 Task: Calculate the distance between San Diego and Cabrillo National Monument.
Action: Key pressed san<Key.space>diago
Screenshot: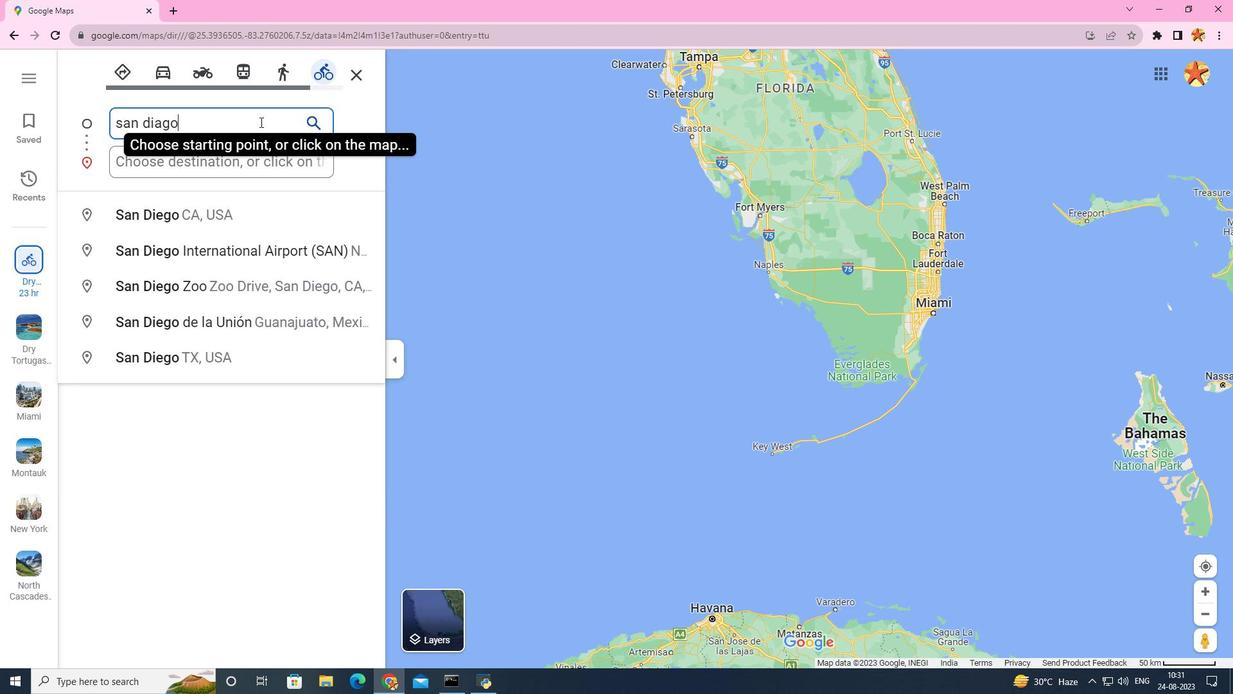 
Action: Mouse moved to (226, 209)
Screenshot: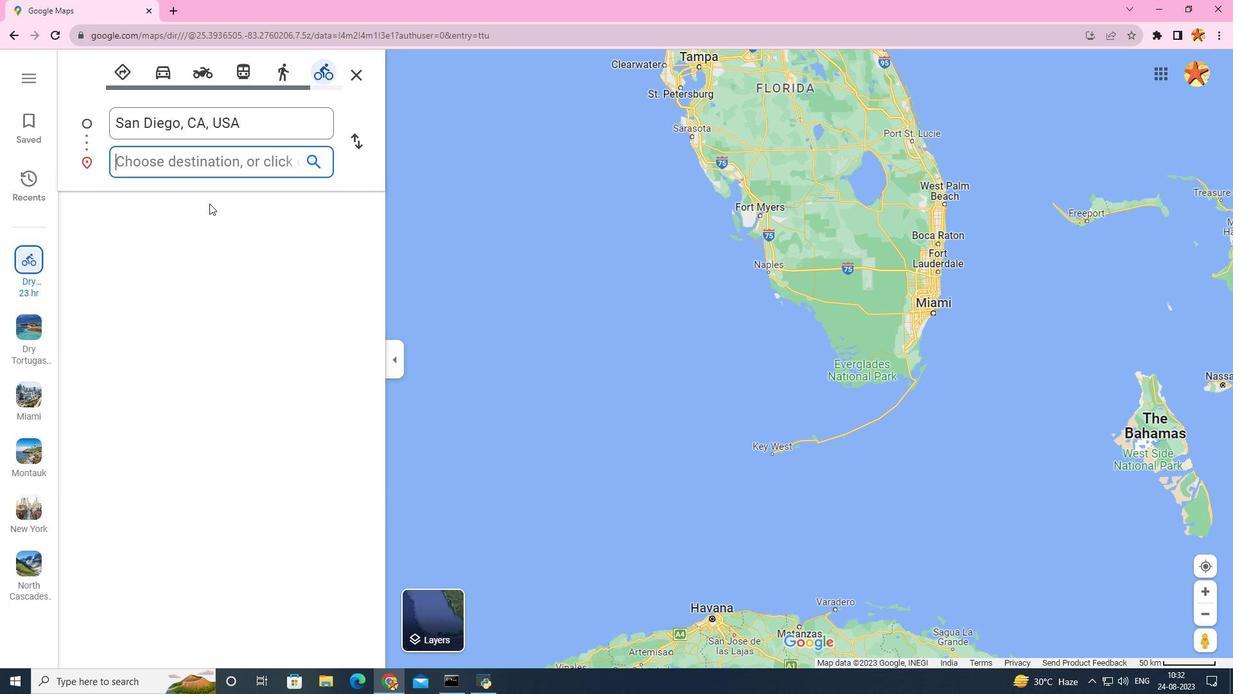 
Action: Mouse pressed left at (226, 209)
Screenshot: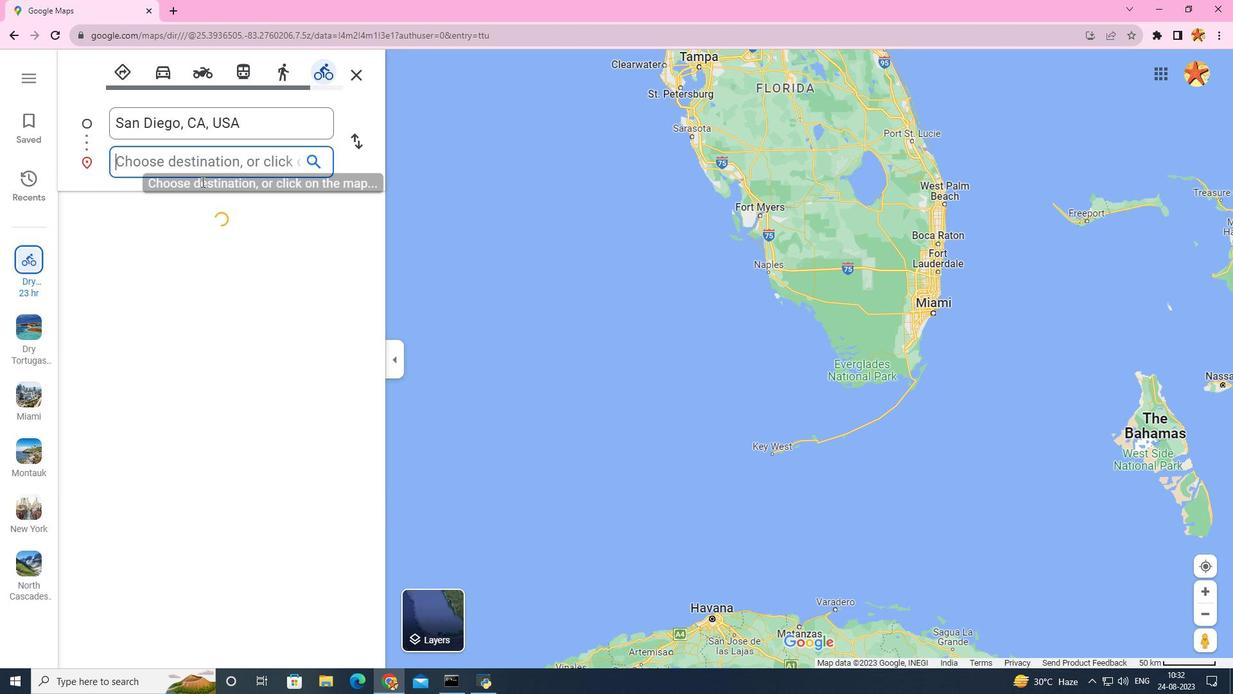
Action: Mouse moved to (163, 156)
Screenshot: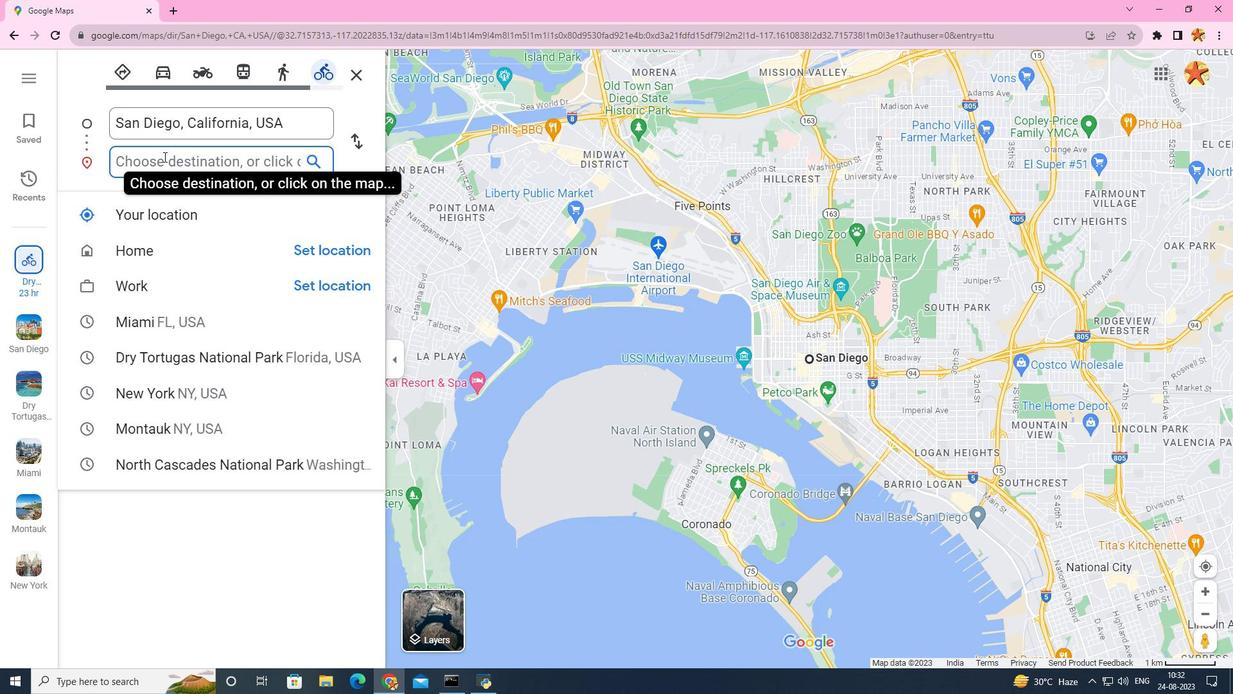 
Action: Mouse pressed left at (163, 156)
Screenshot: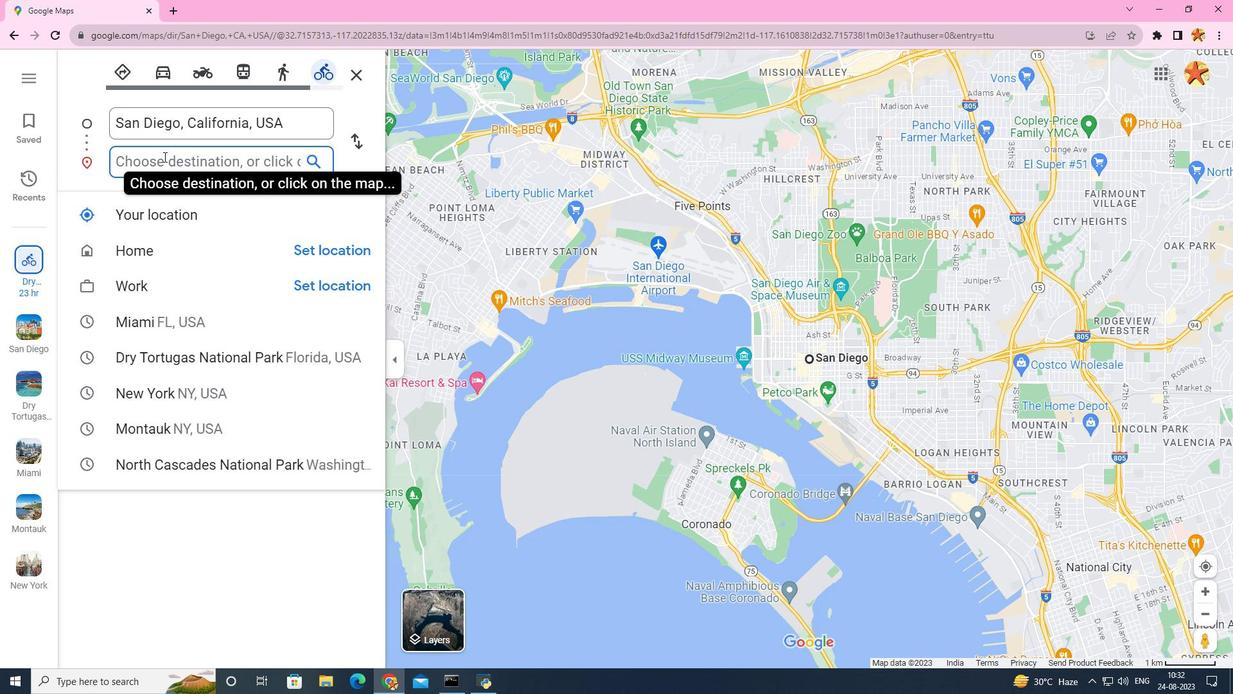 
Action: Mouse moved to (162, 161)
Screenshot: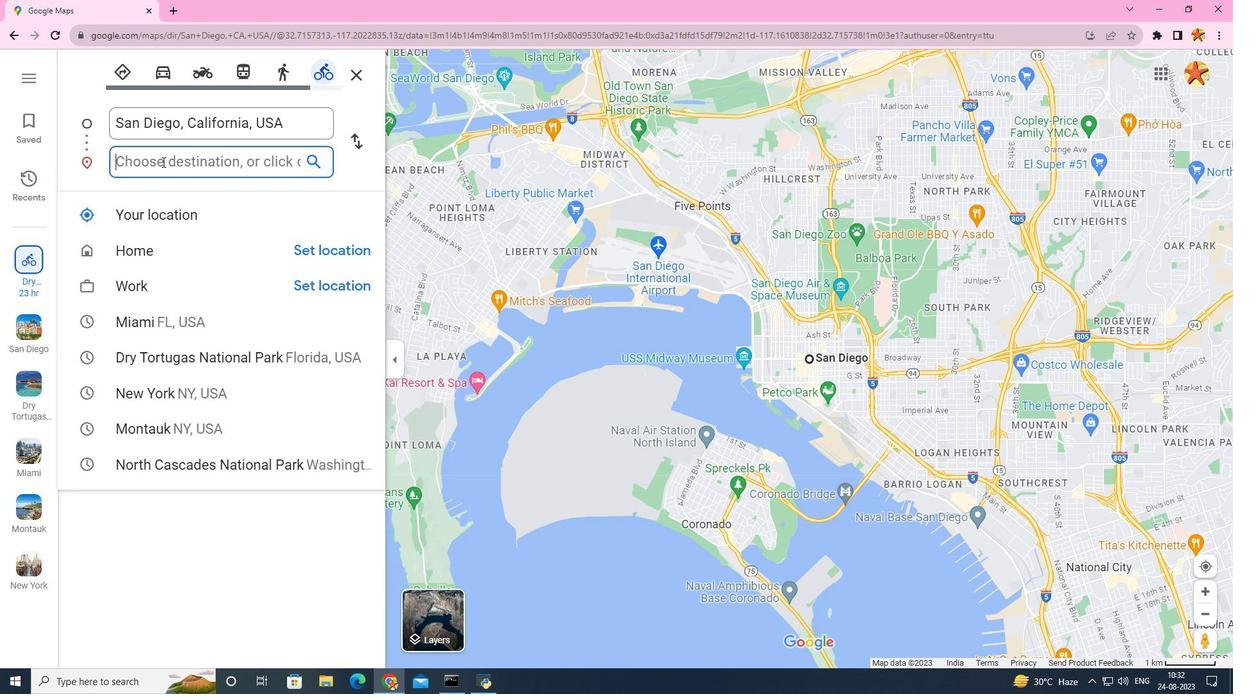 
Action: Key pressed can<Key.backspace>brillo
Screenshot: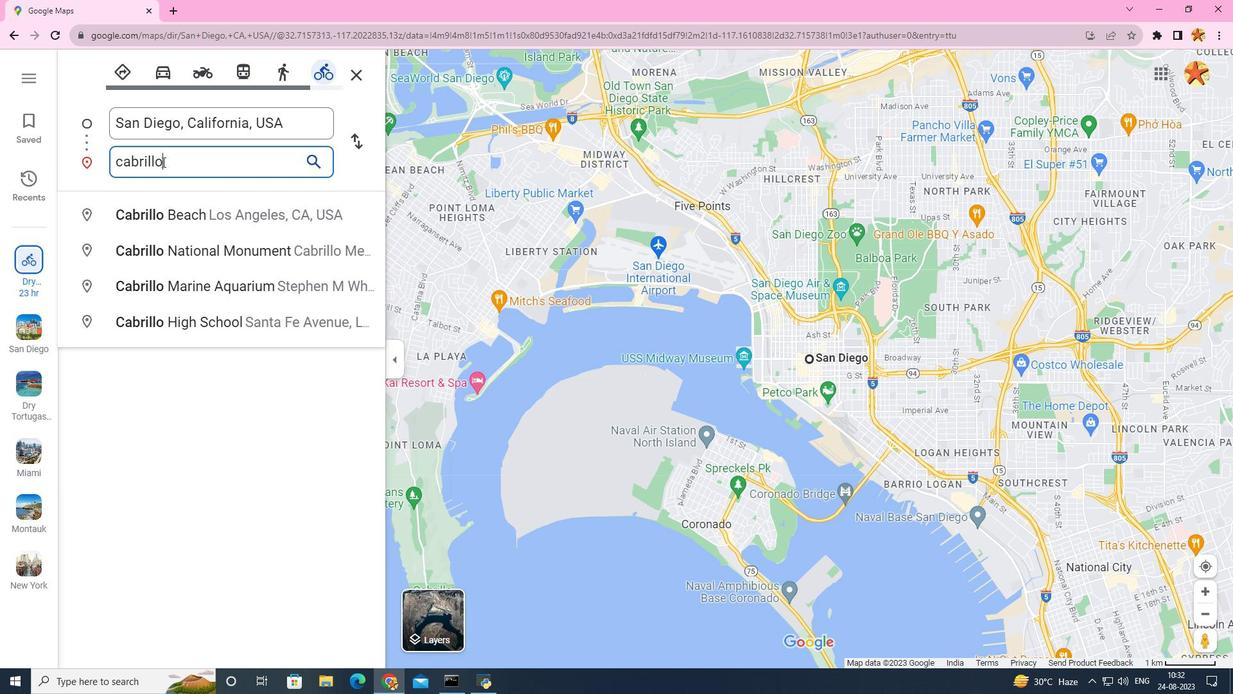 
Action: Mouse moved to (158, 237)
Screenshot: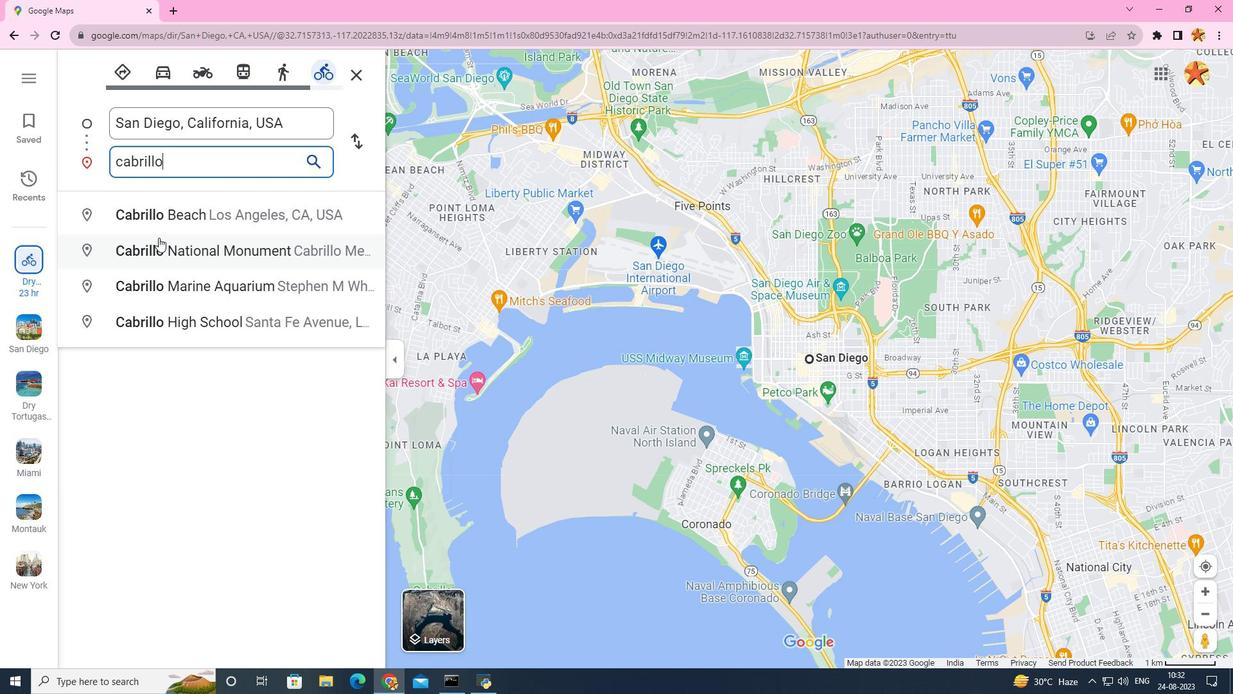 
Action: Mouse pressed left at (158, 237)
Screenshot: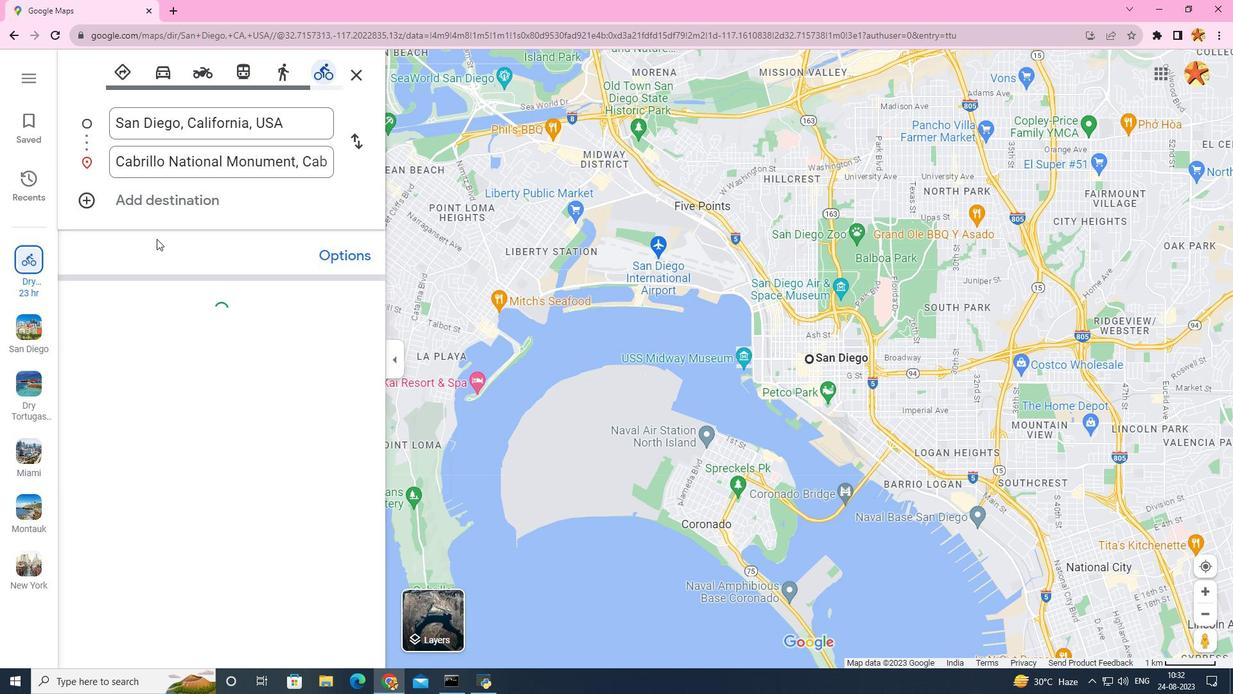 
Action: Mouse moved to (713, 625)
Screenshot: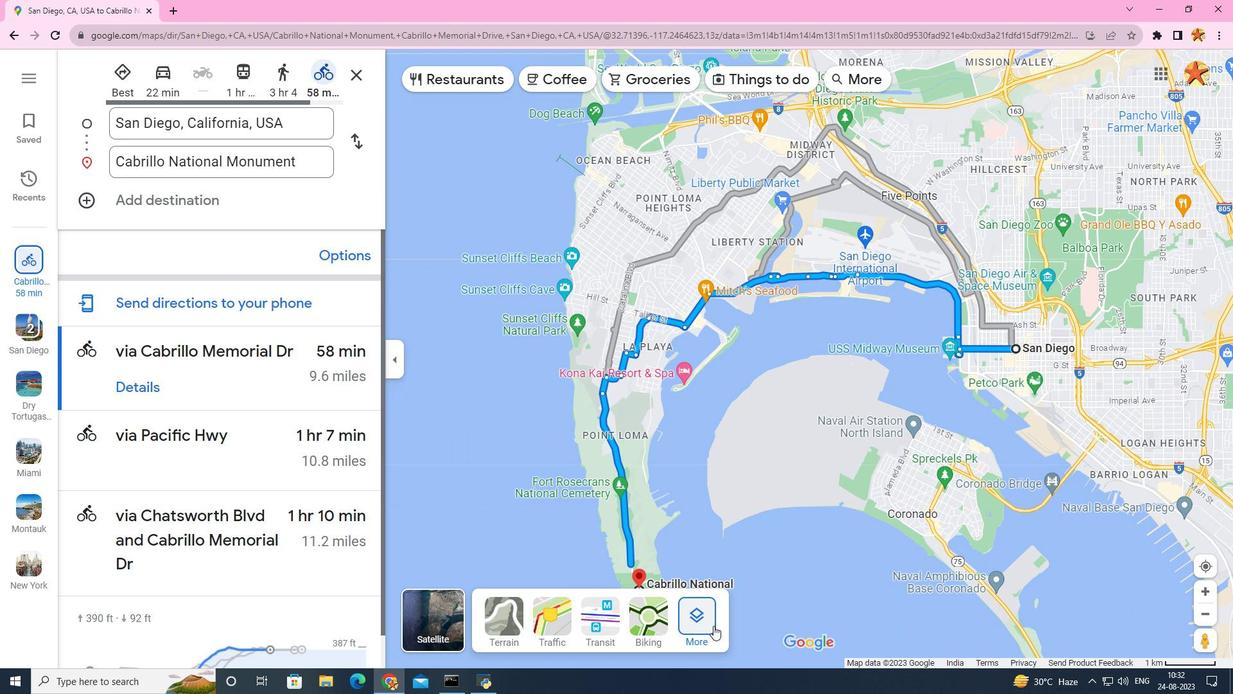 
Action: Mouse pressed left at (713, 625)
Screenshot: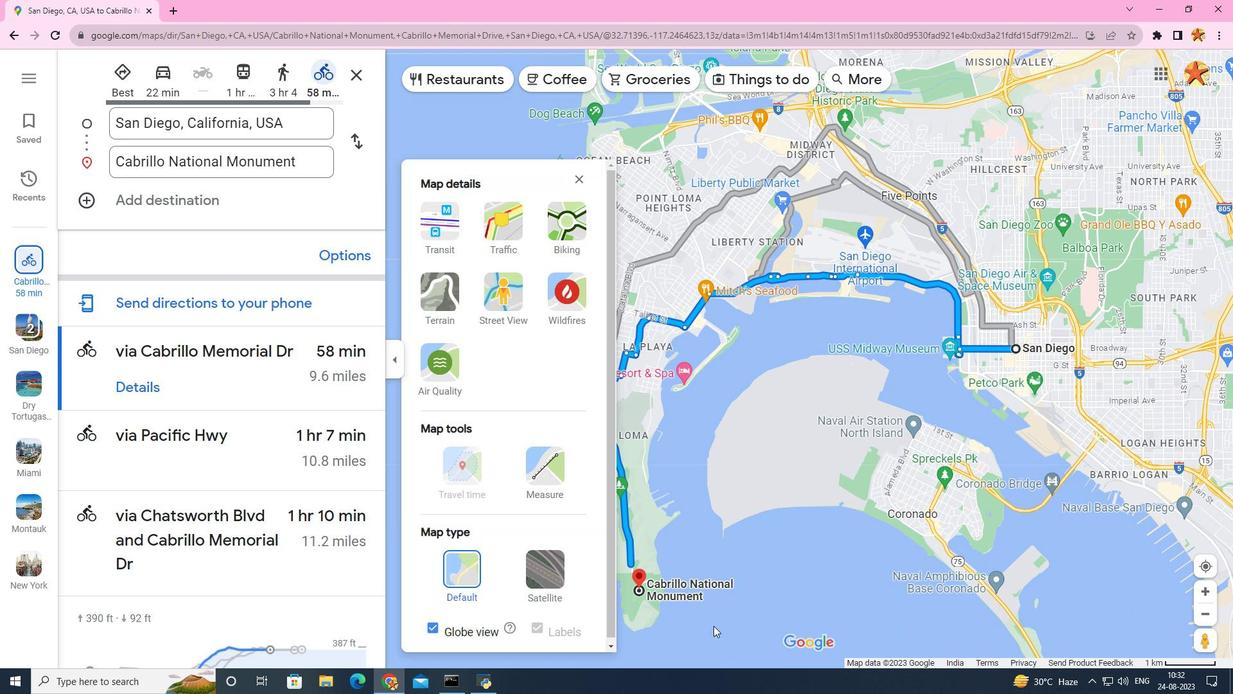 
Action: Mouse moved to (549, 465)
Screenshot: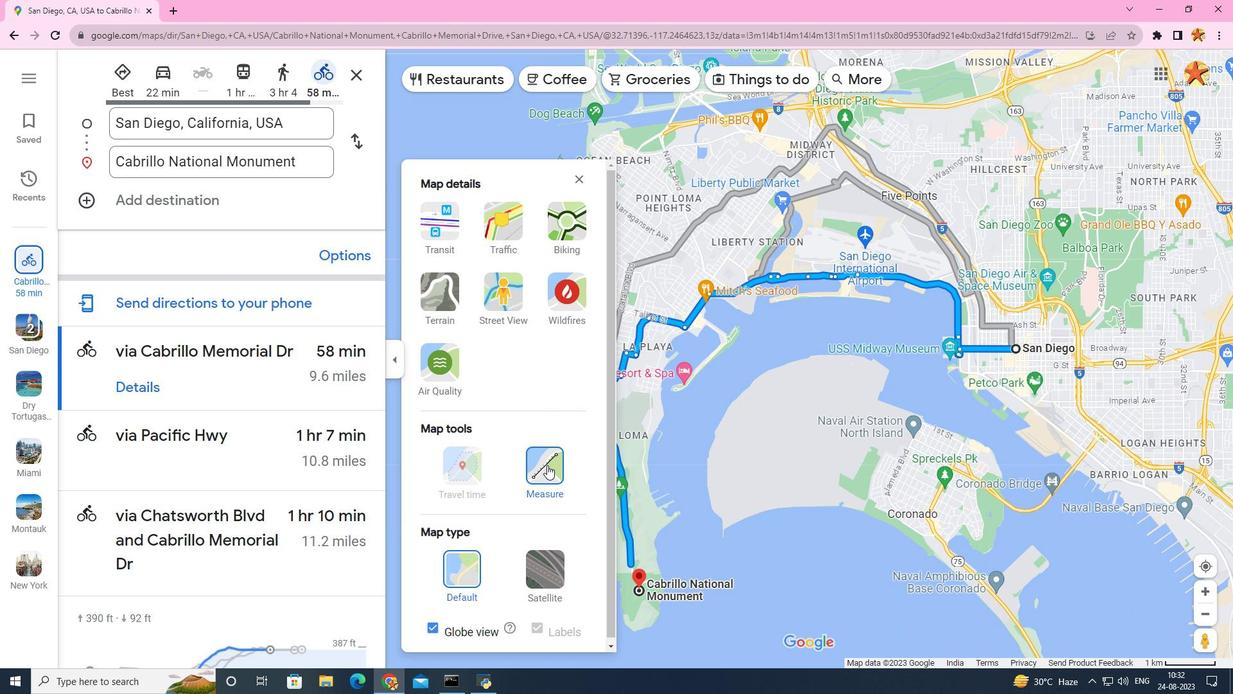 
Action: Mouse pressed left at (549, 465)
Screenshot: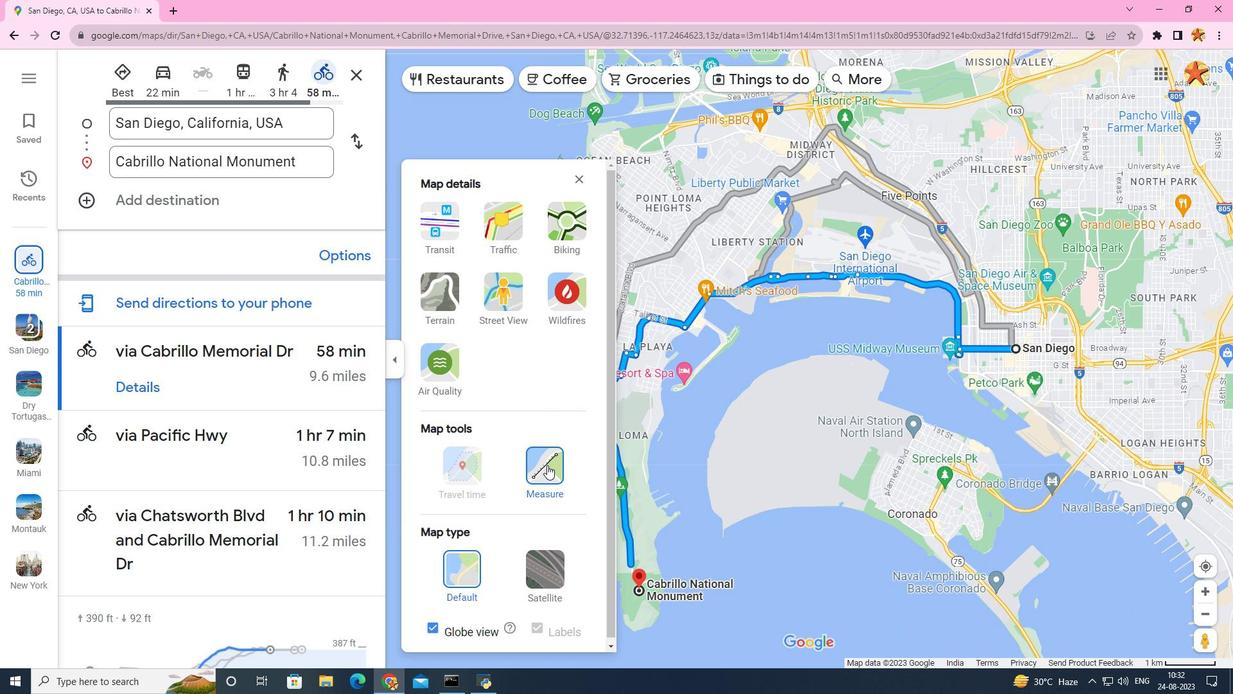 
Action: Mouse moved to (1017, 347)
Screenshot: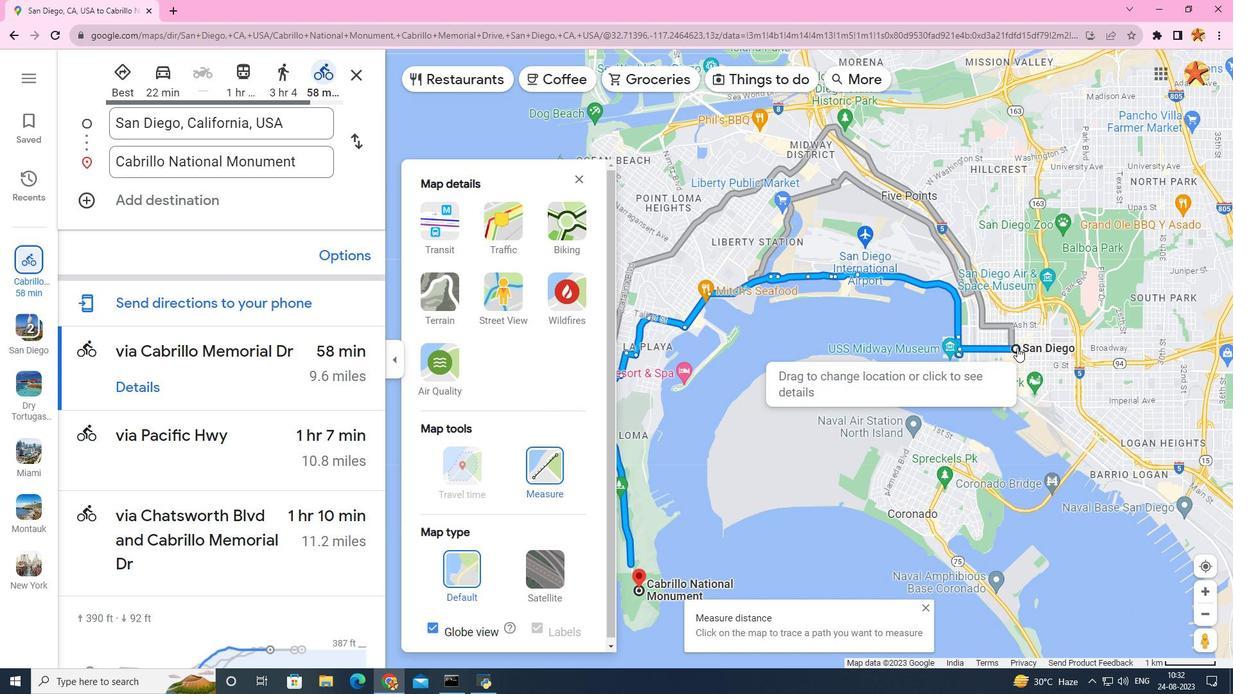
Action: Mouse pressed left at (1017, 347)
Screenshot: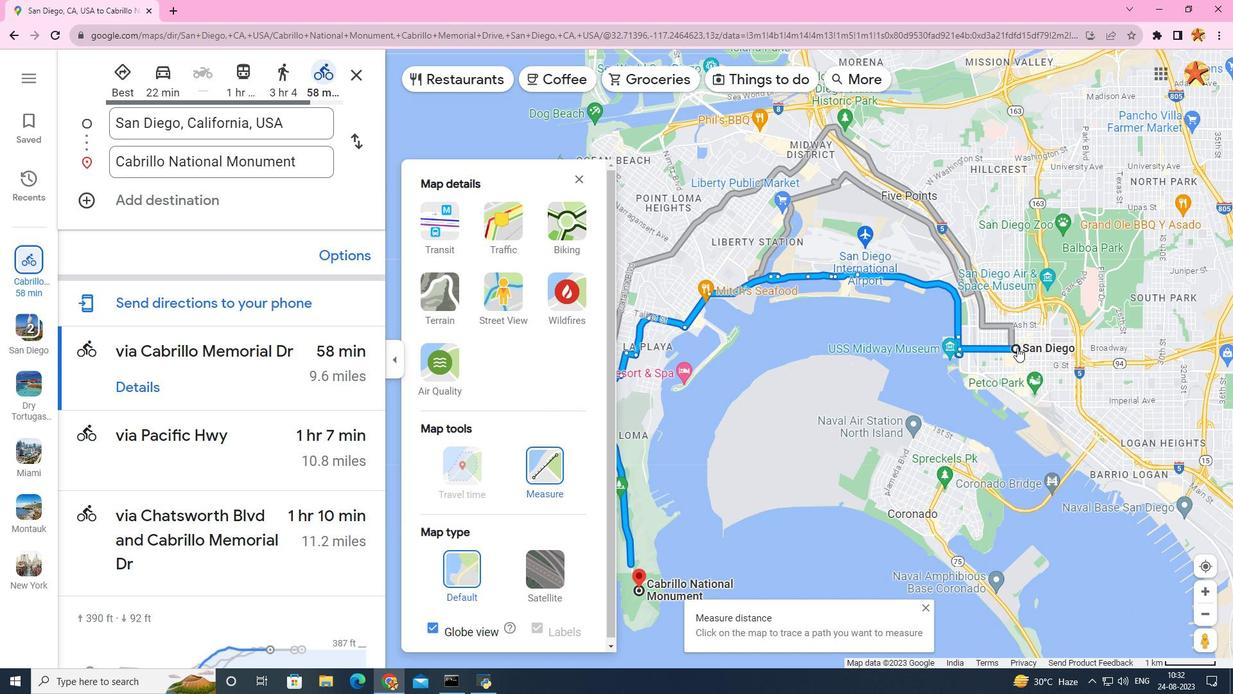 
Action: Mouse moved to (638, 588)
Screenshot: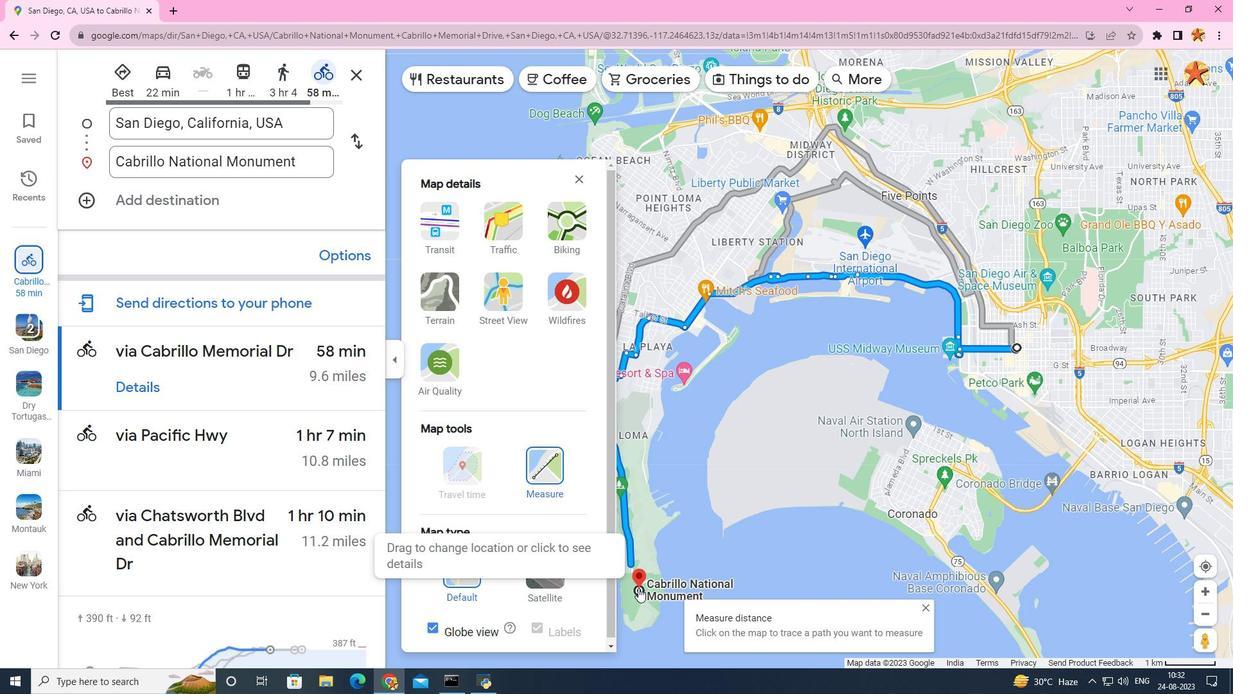 
Action: Mouse pressed left at (638, 588)
Screenshot: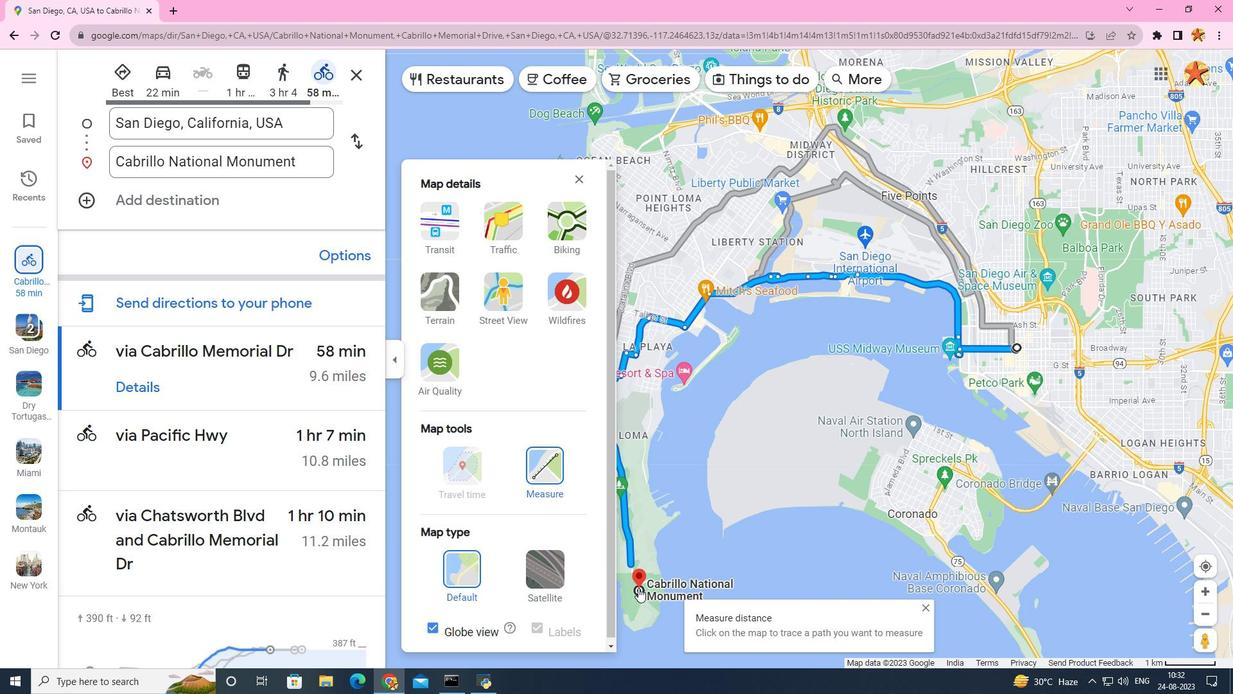 
Action: Mouse moved to (726, 440)
Screenshot: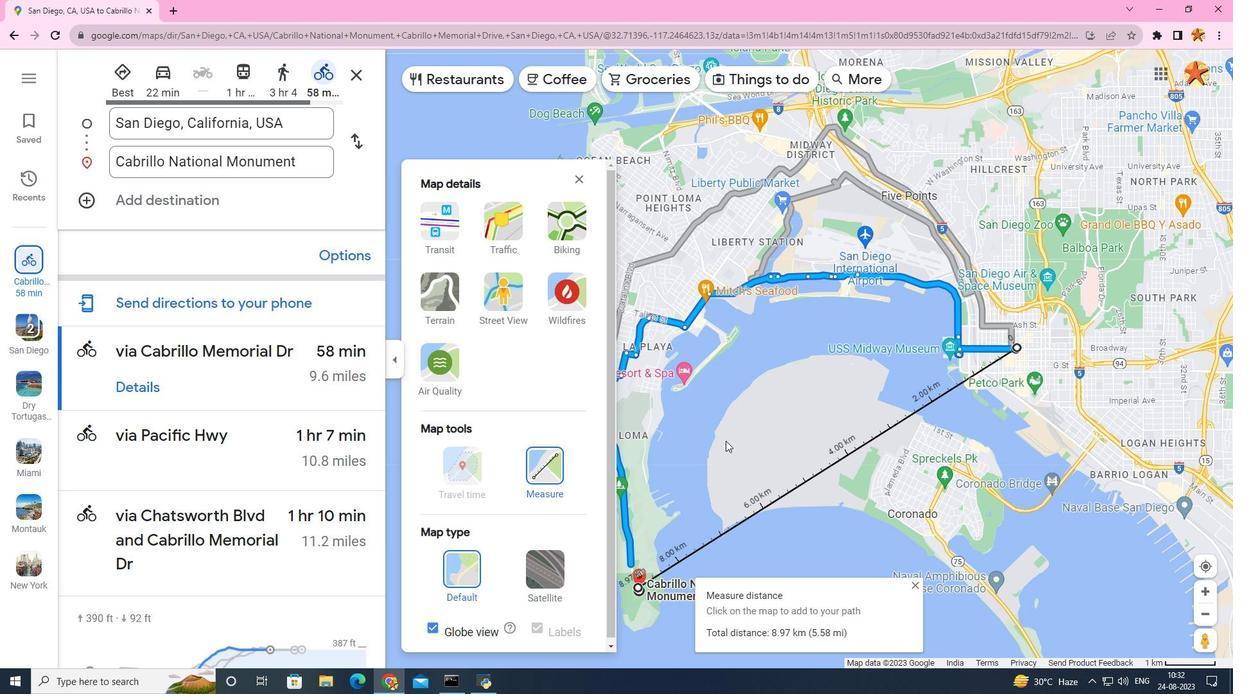 
